 Task: Look for properties with 7 beds.
Action: Mouse moved to (1135, 136)
Screenshot: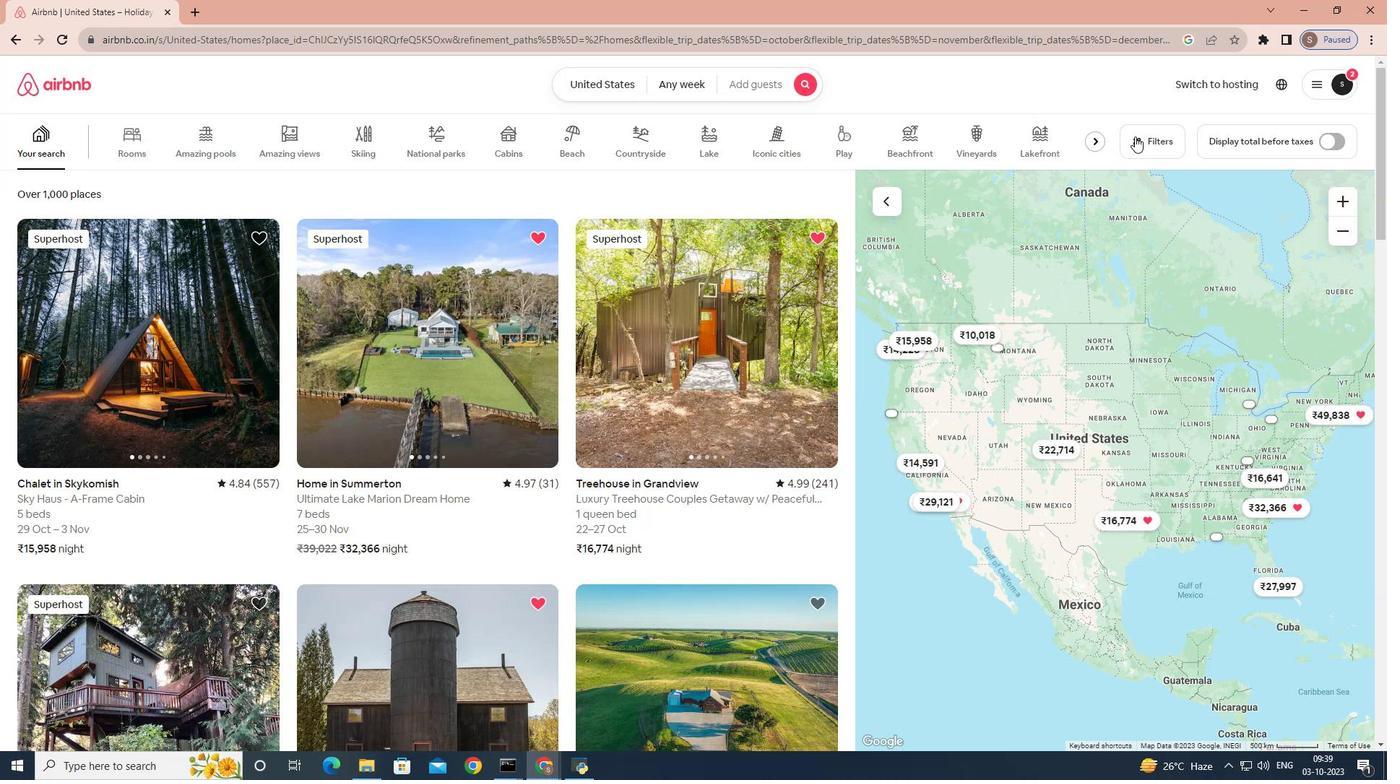 
Action: Mouse pressed left at (1135, 136)
Screenshot: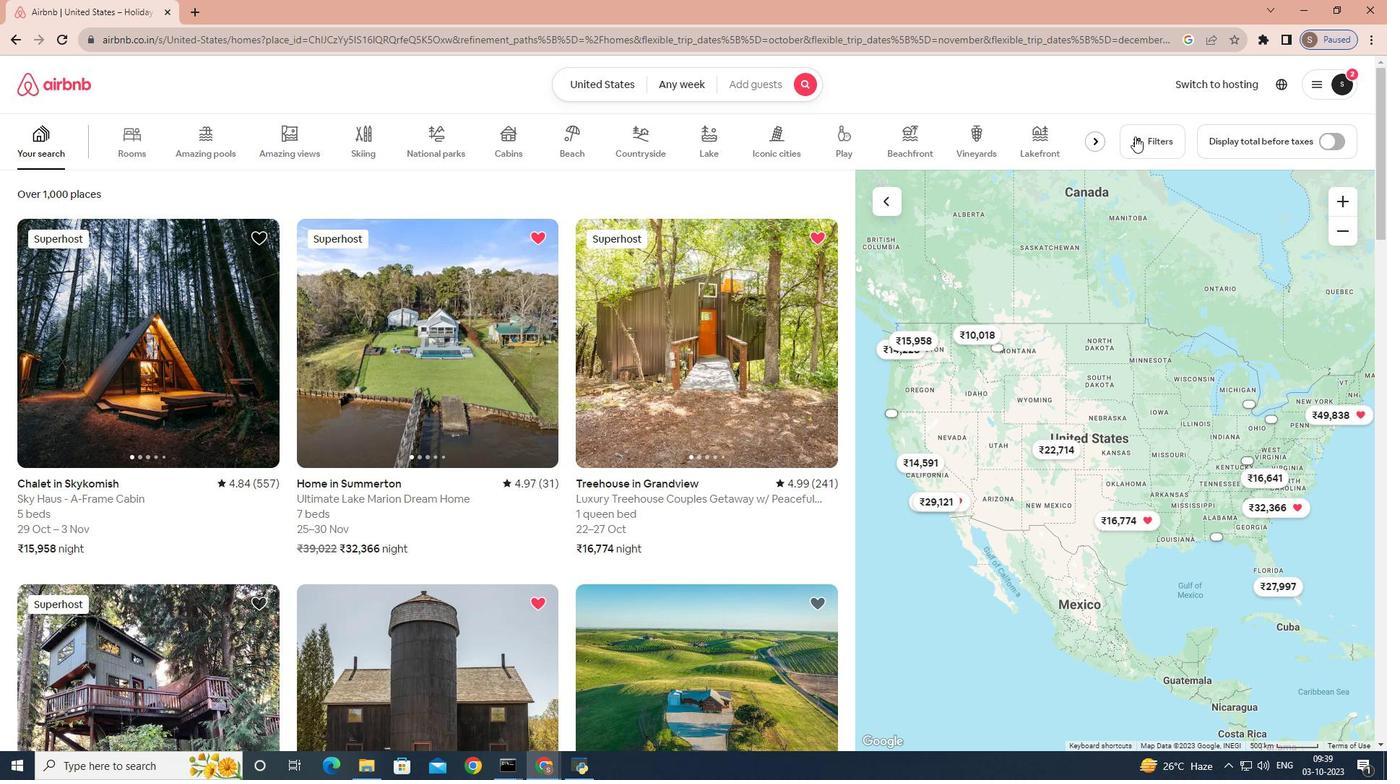 
Action: Mouse moved to (871, 231)
Screenshot: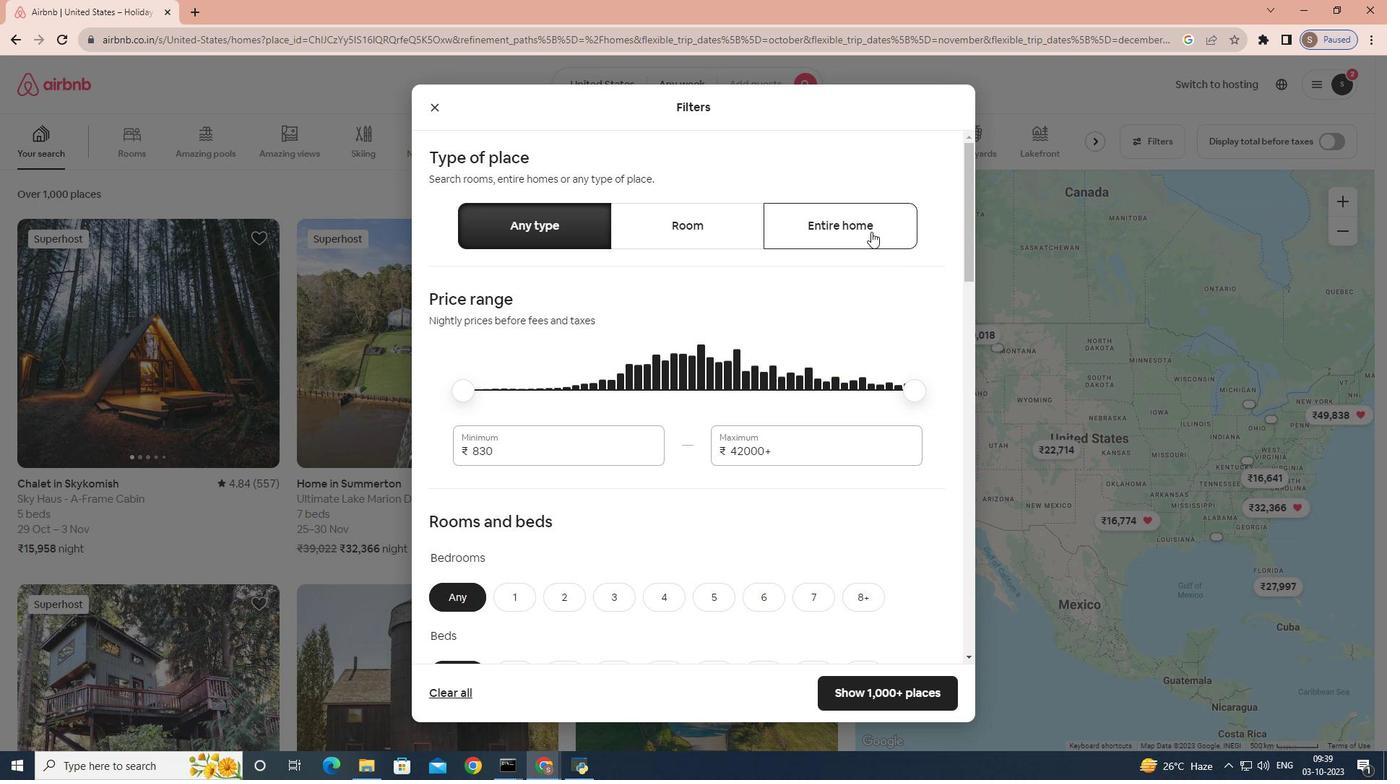 
Action: Mouse pressed left at (871, 231)
Screenshot: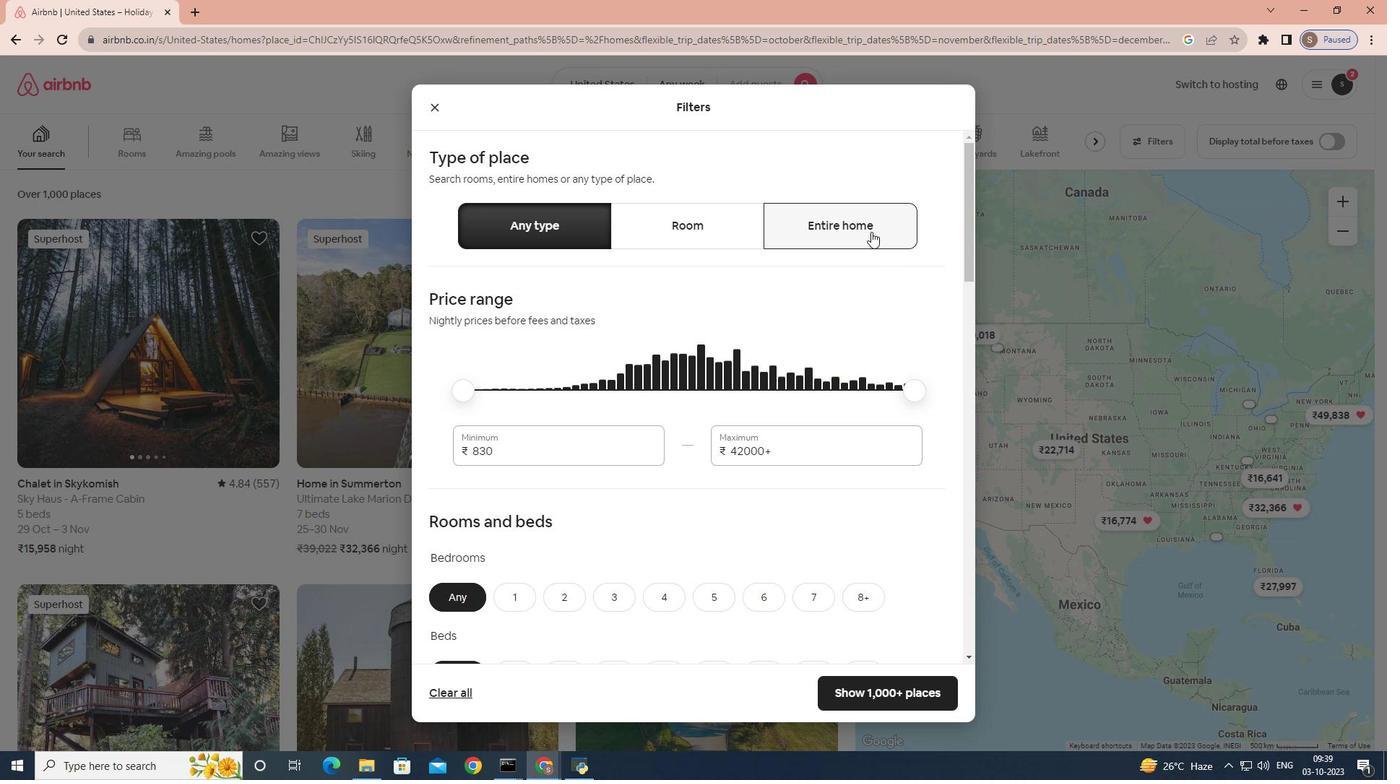 
Action: Mouse moved to (846, 249)
Screenshot: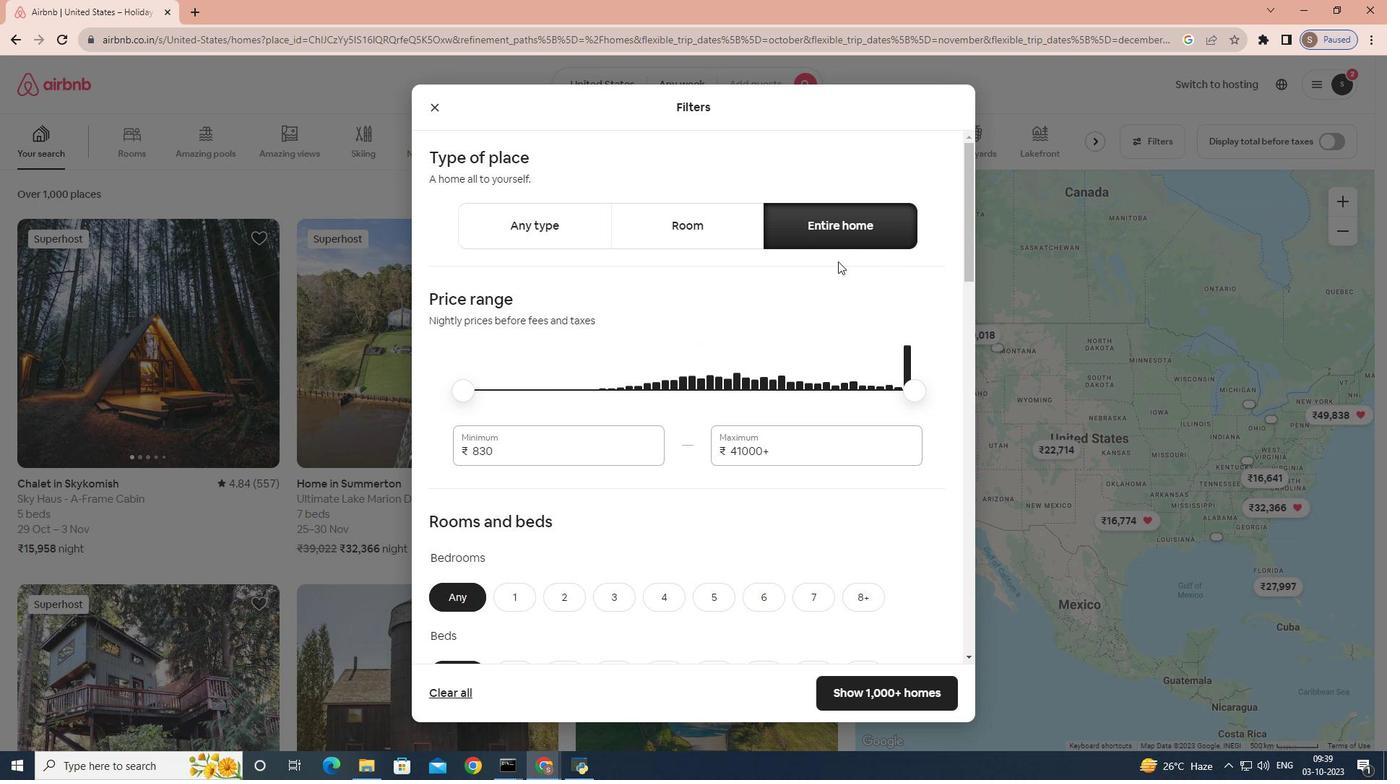 
Action: Mouse scrolled (846, 248) with delta (0, 0)
Screenshot: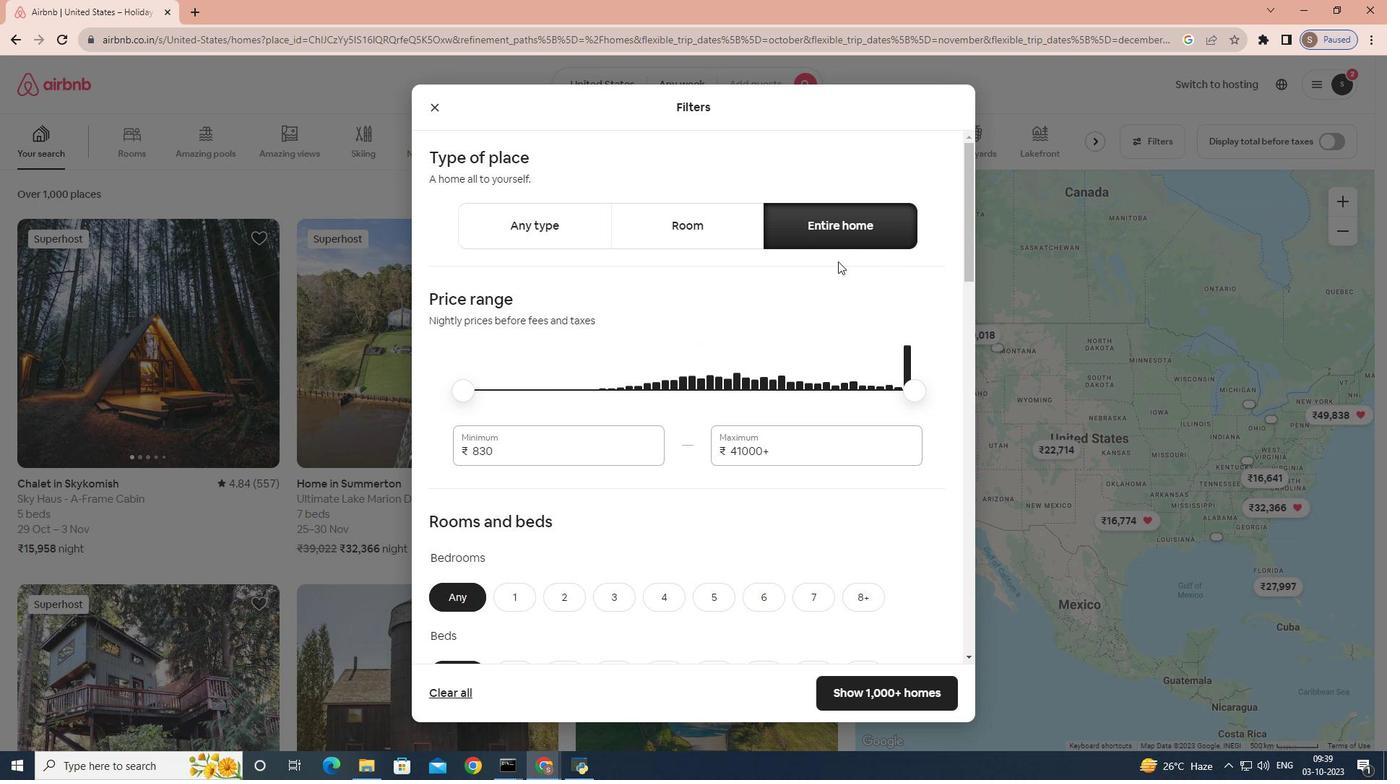 
Action: Mouse moved to (835, 266)
Screenshot: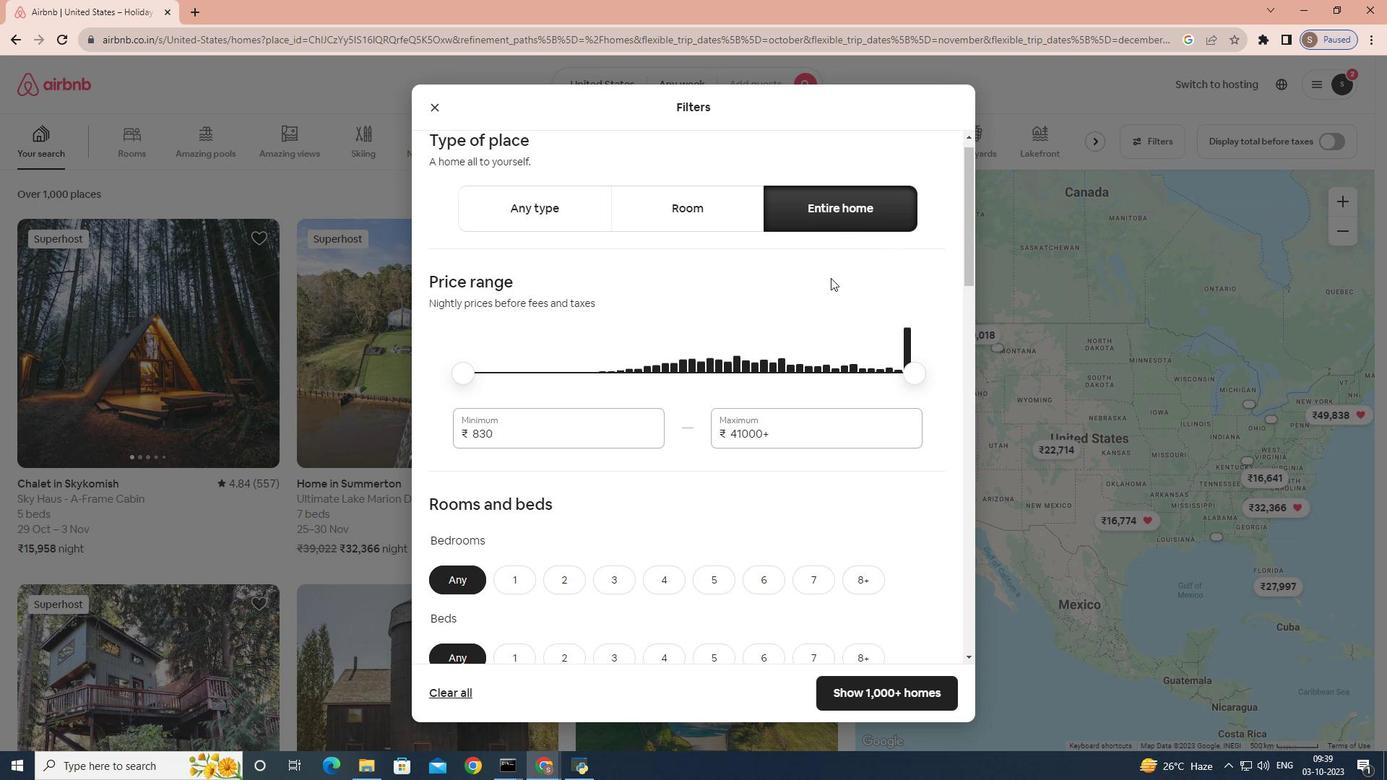 
Action: Mouse scrolled (835, 265) with delta (0, 0)
Screenshot: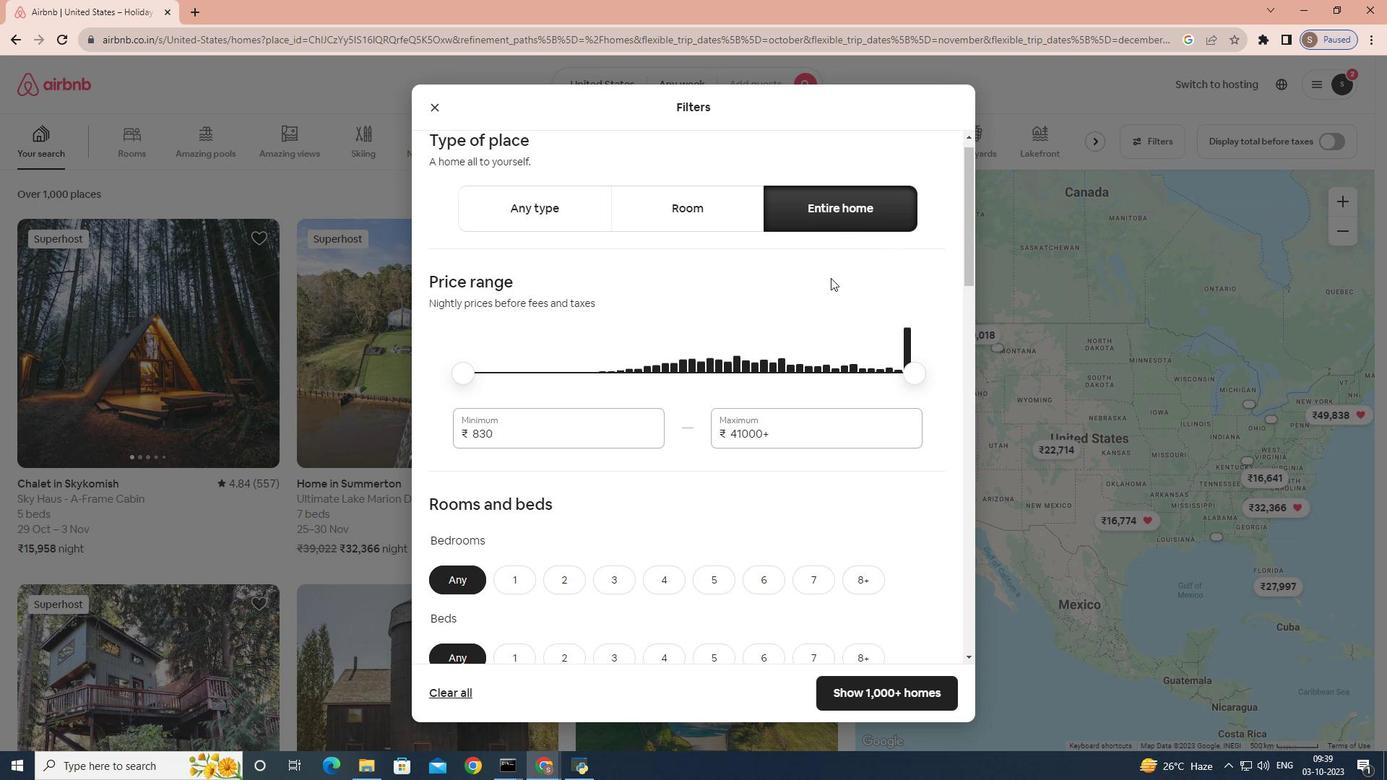 
Action: Mouse moved to (806, 526)
Screenshot: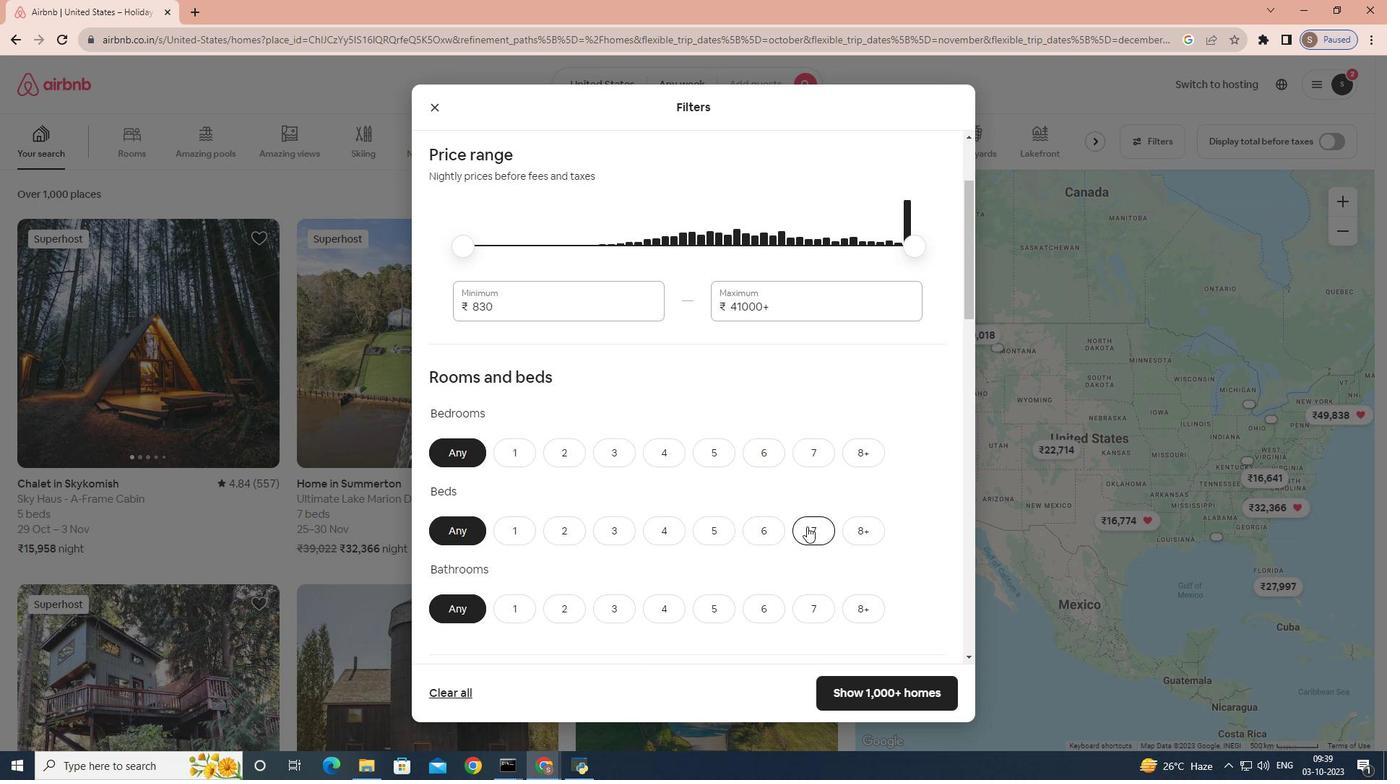 
Action: Mouse pressed left at (806, 526)
Screenshot: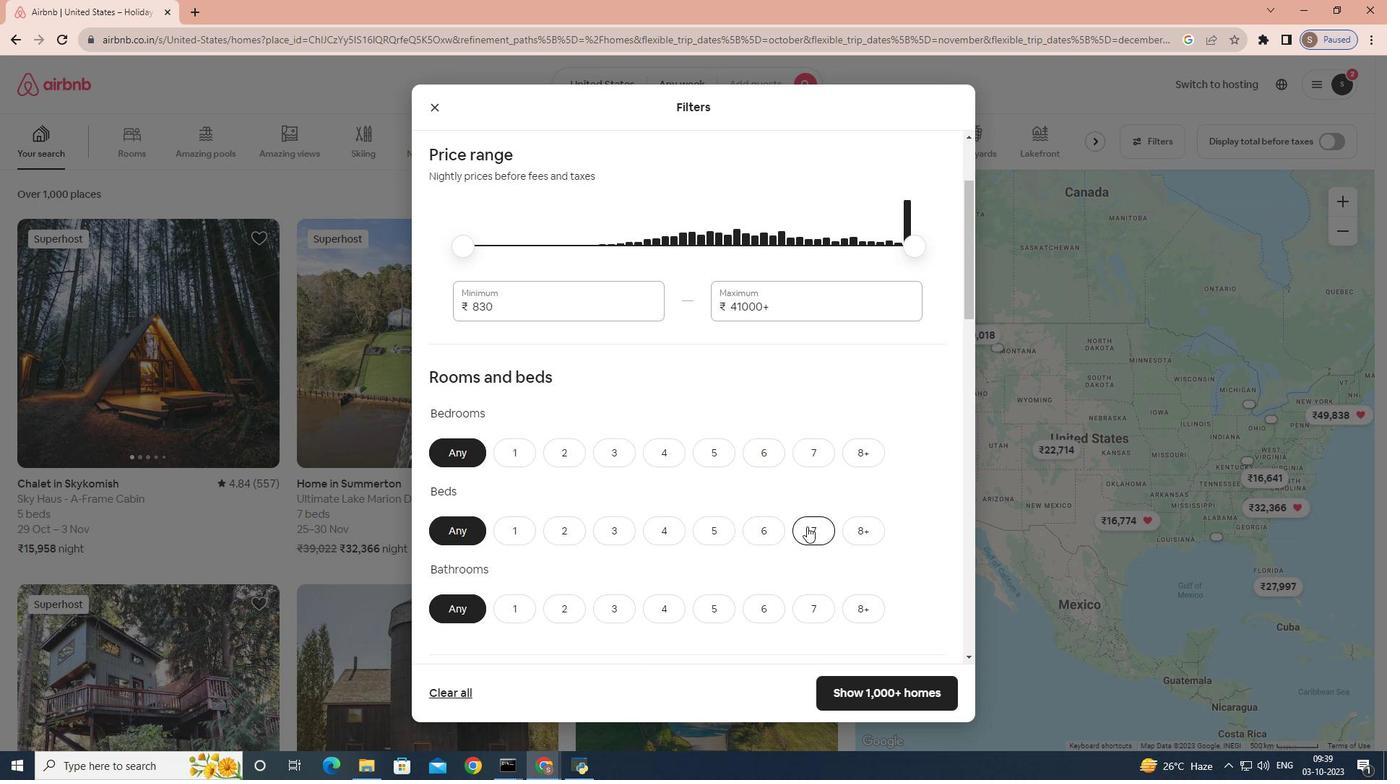 
Action: Mouse moved to (874, 692)
Screenshot: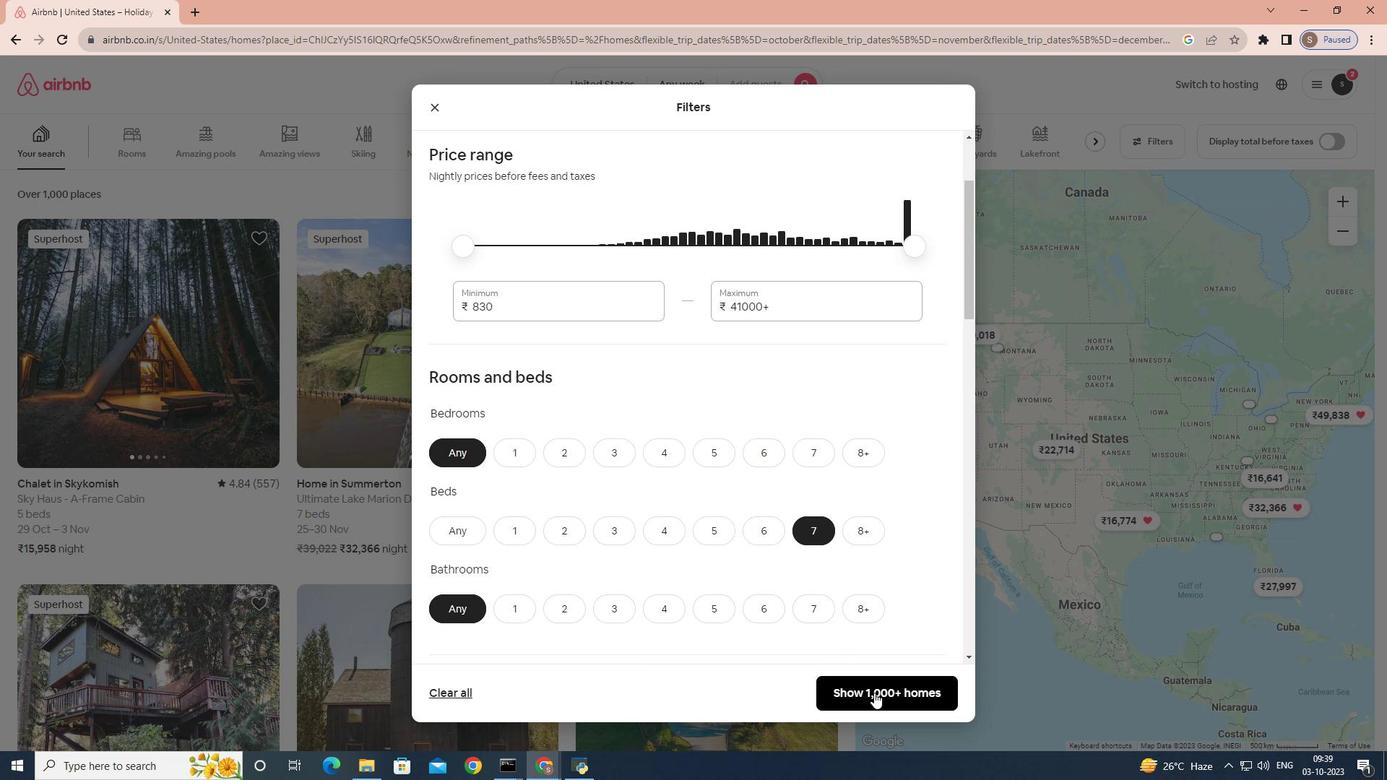 
Action: Mouse pressed left at (874, 692)
Screenshot: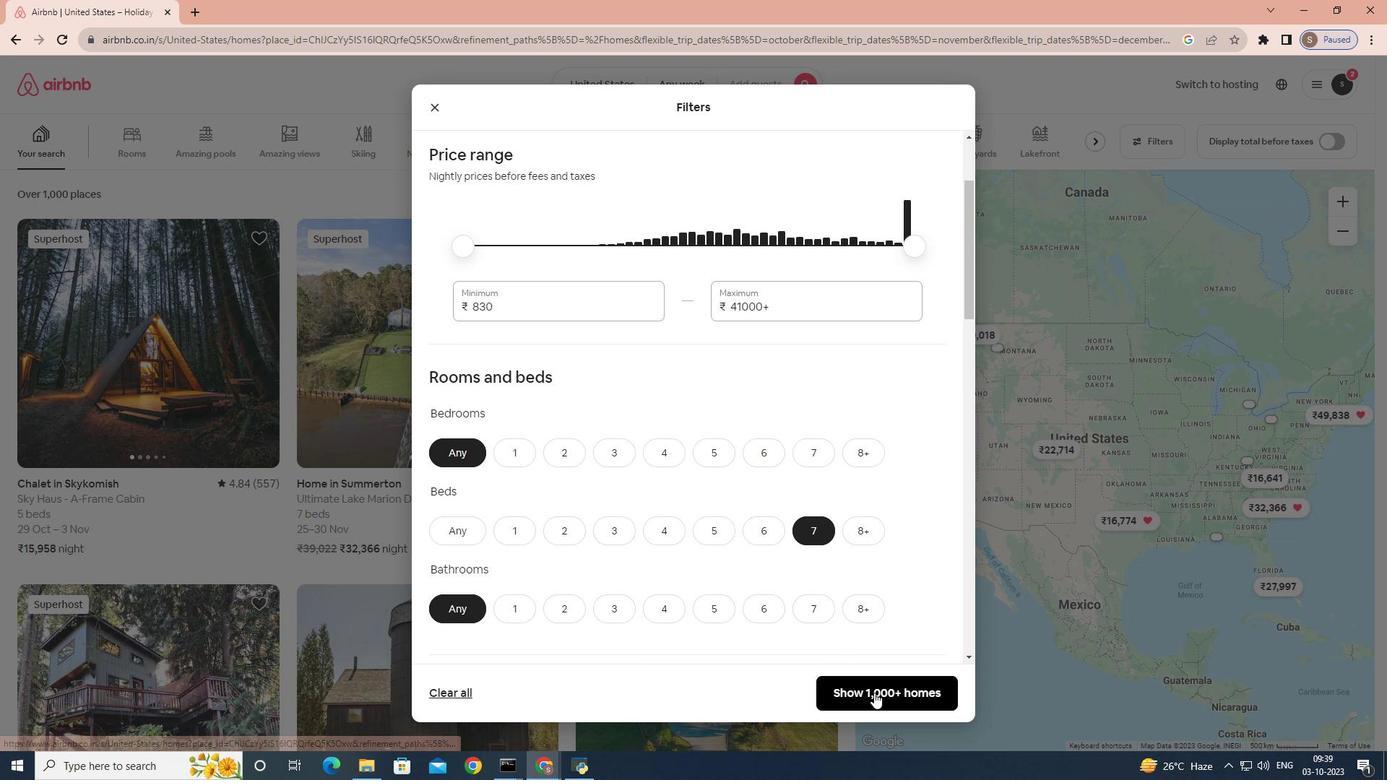 
